 Task: Sort the products by relevance.
Action: Mouse moved to (28, 70)
Screenshot: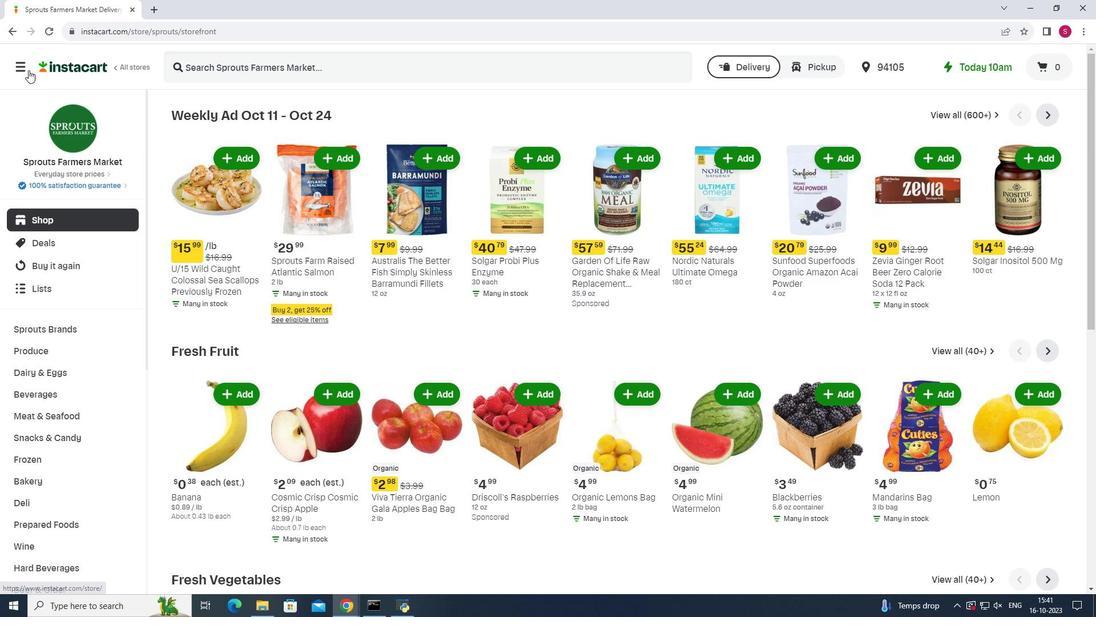 
Action: Mouse pressed left at (28, 70)
Screenshot: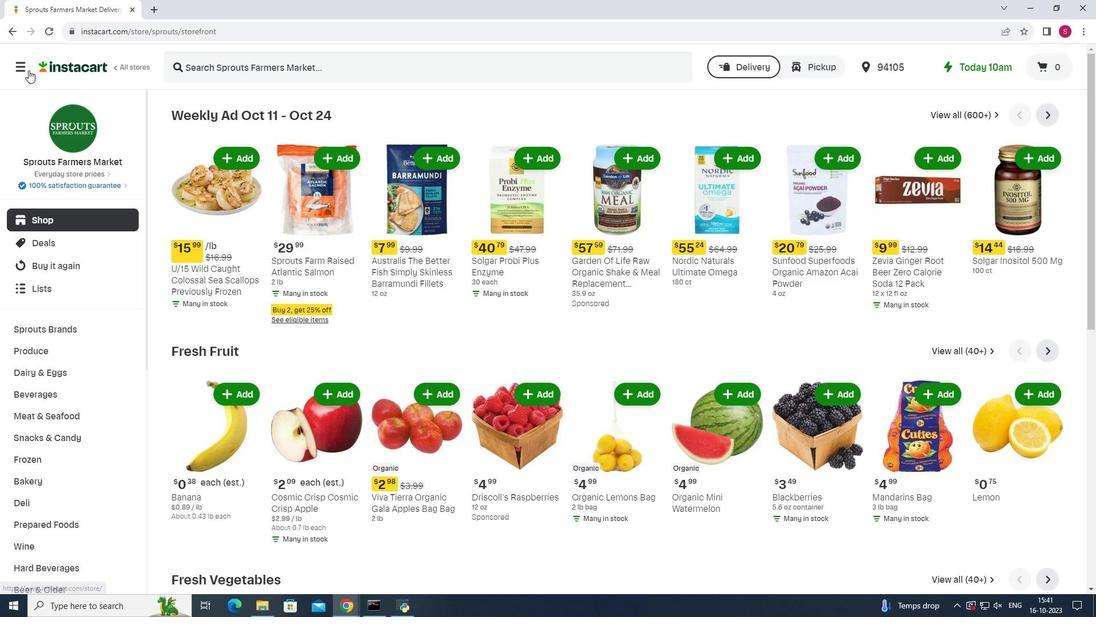 
Action: Mouse moved to (49, 301)
Screenshot: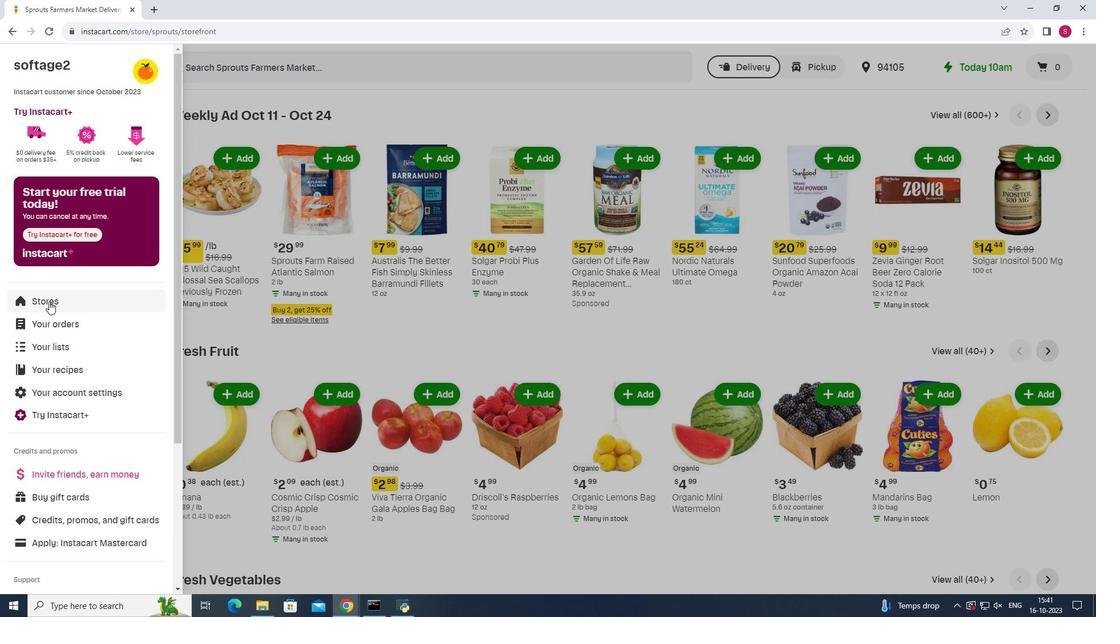 
Action: Mouse pressed left at (49, 301)
Screenshot: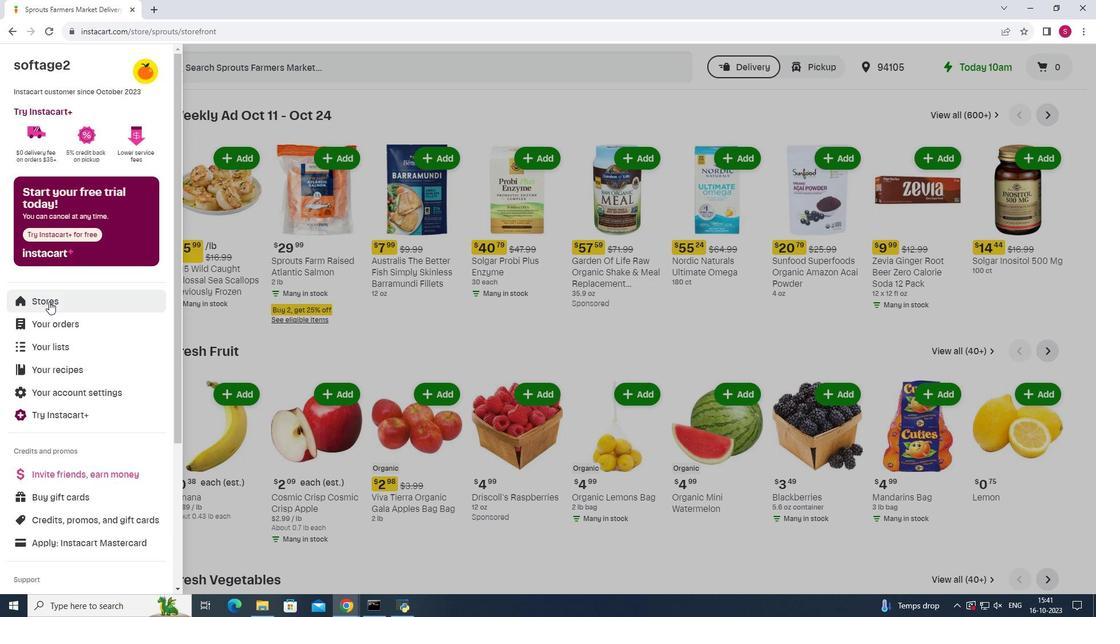 
Action: Mouse moved to (266, 106)
Screenshot: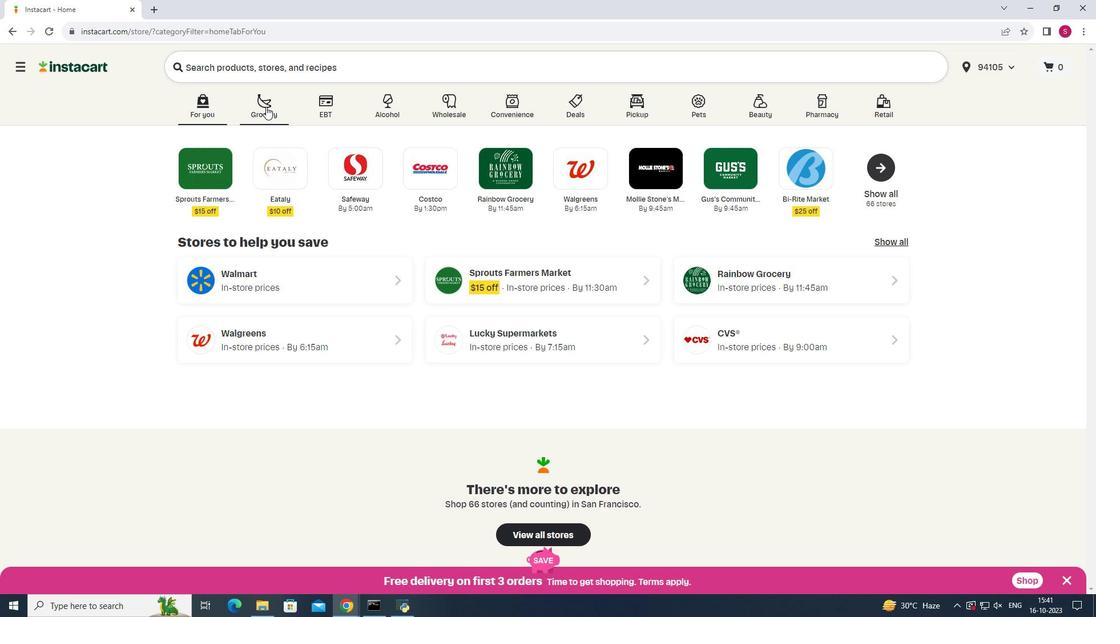 
Action: Mouse pressed left at (266, 106)
Screenshot: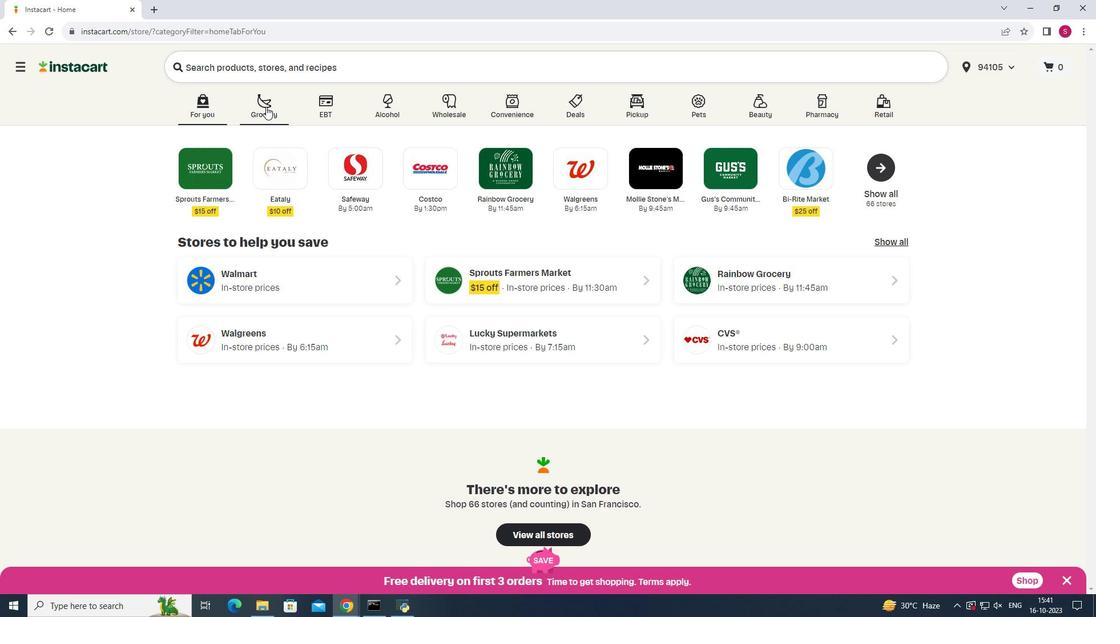 
Action: Mouse pressed left at (266, 106)
Screenshot: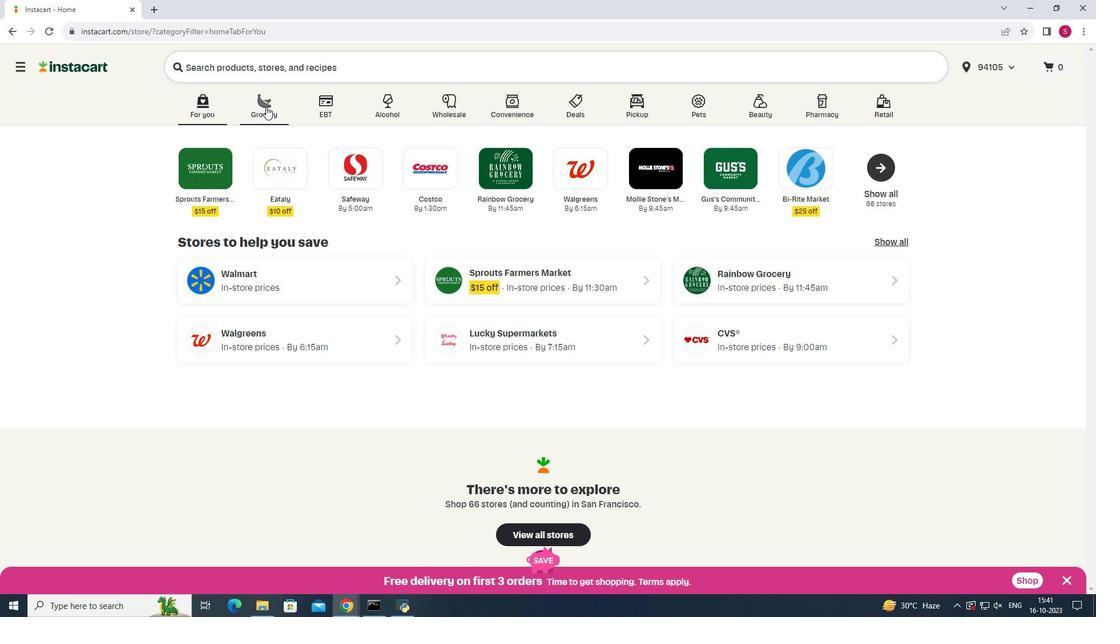 
Action: Mouse moved to (816, 156)
Screenshot: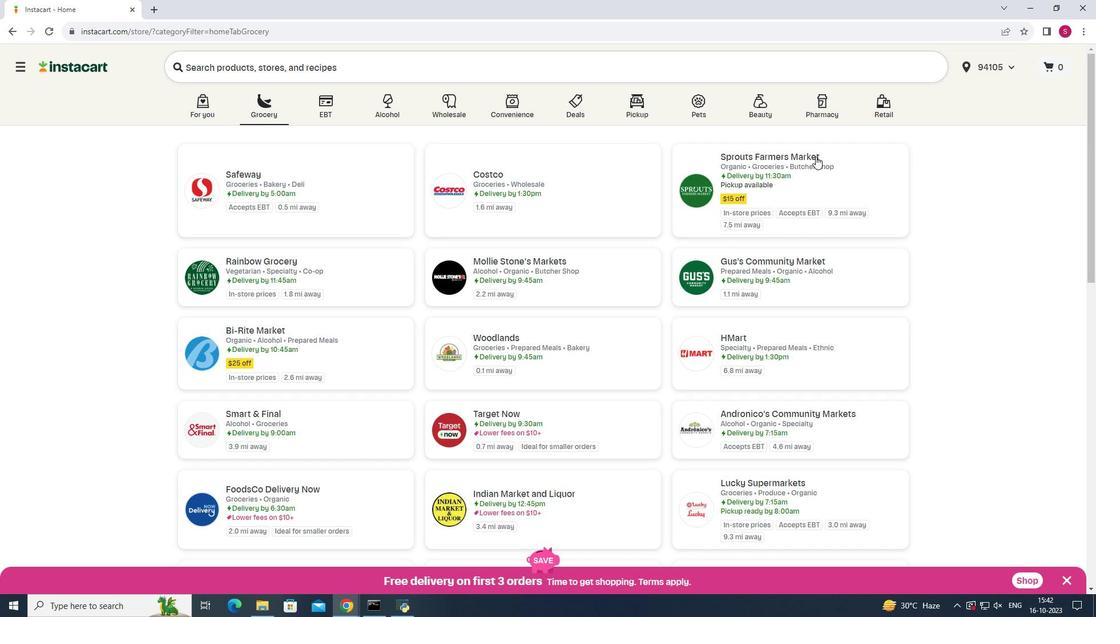 
Action: Mouse pressed left at (816, 156)
Screenshot: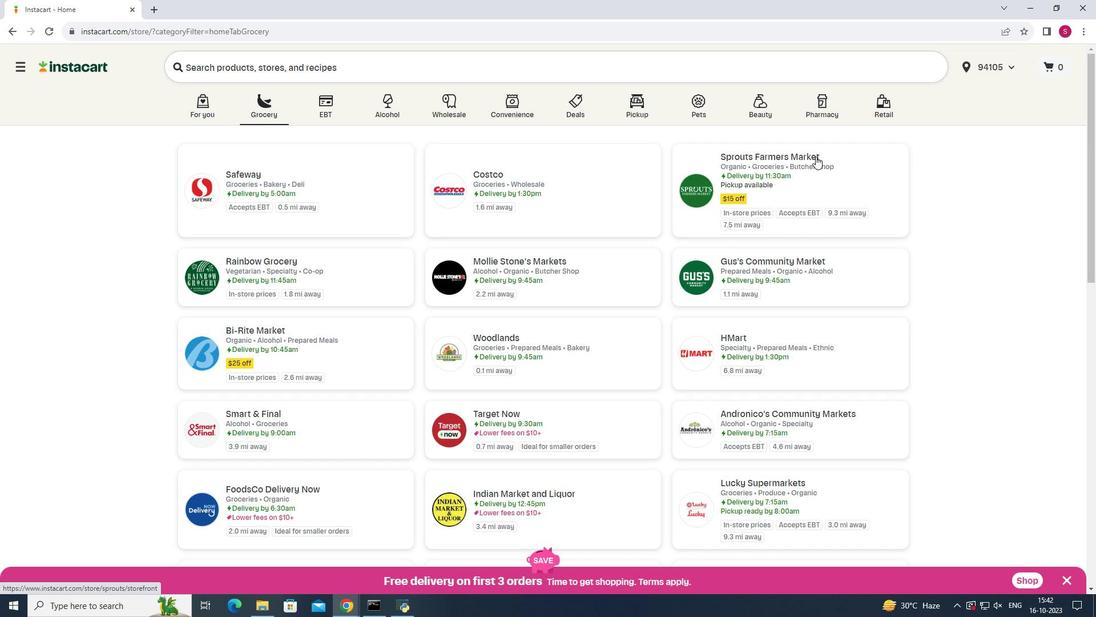 
Action: Mouse moved to (61, 415)
Screenshot: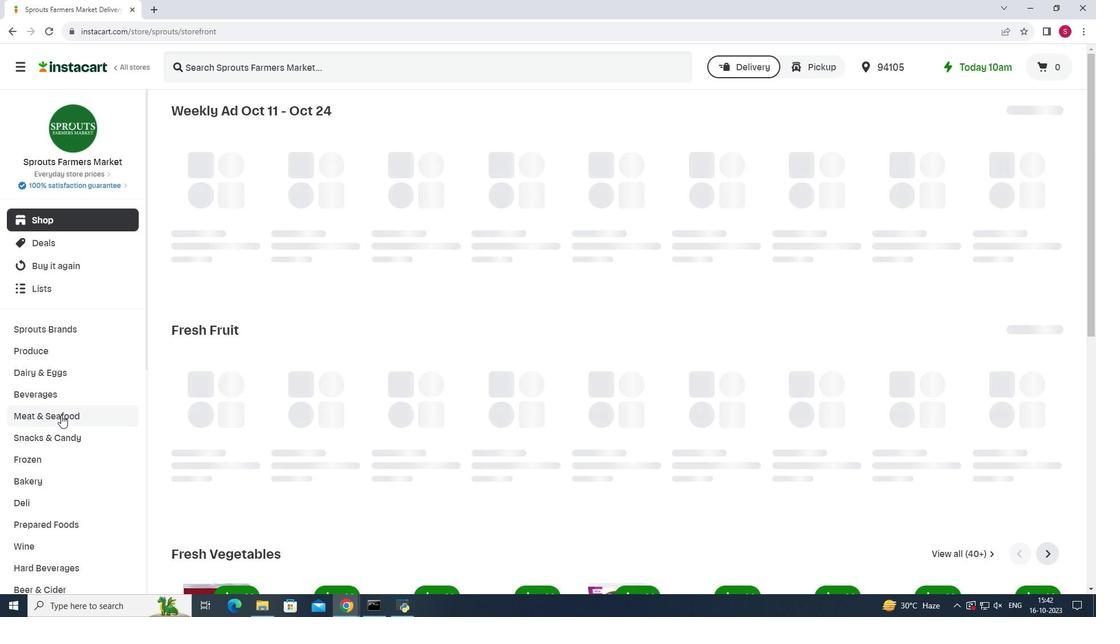 
Action: Mouse pressed left at (61, 415)
Screenshot: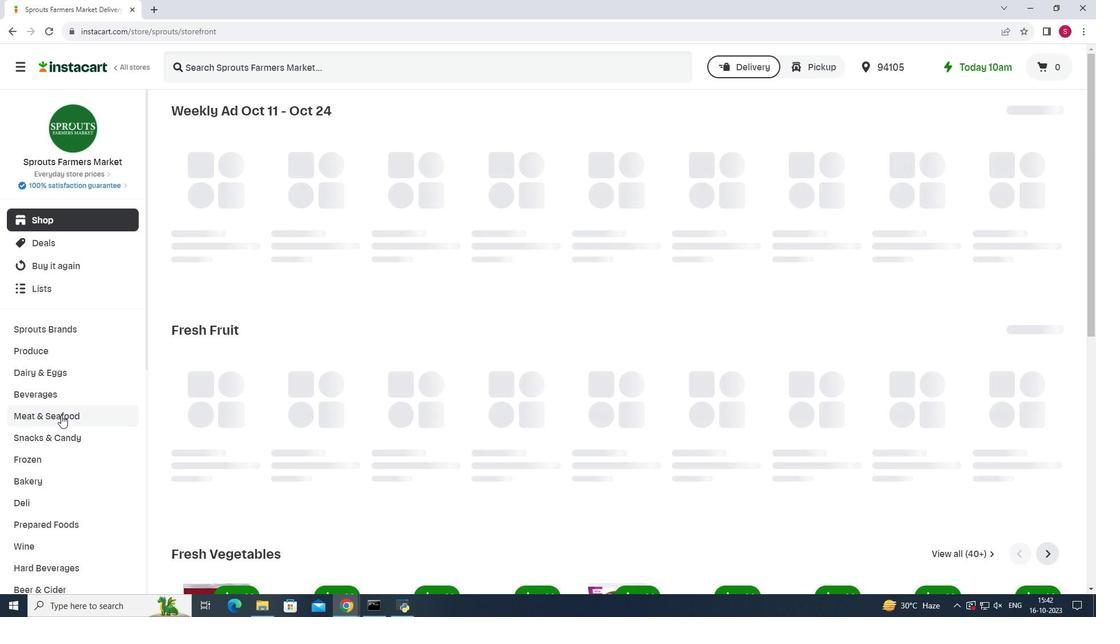 
Action: Mouse pressed left at (61, 415)
Screenshot: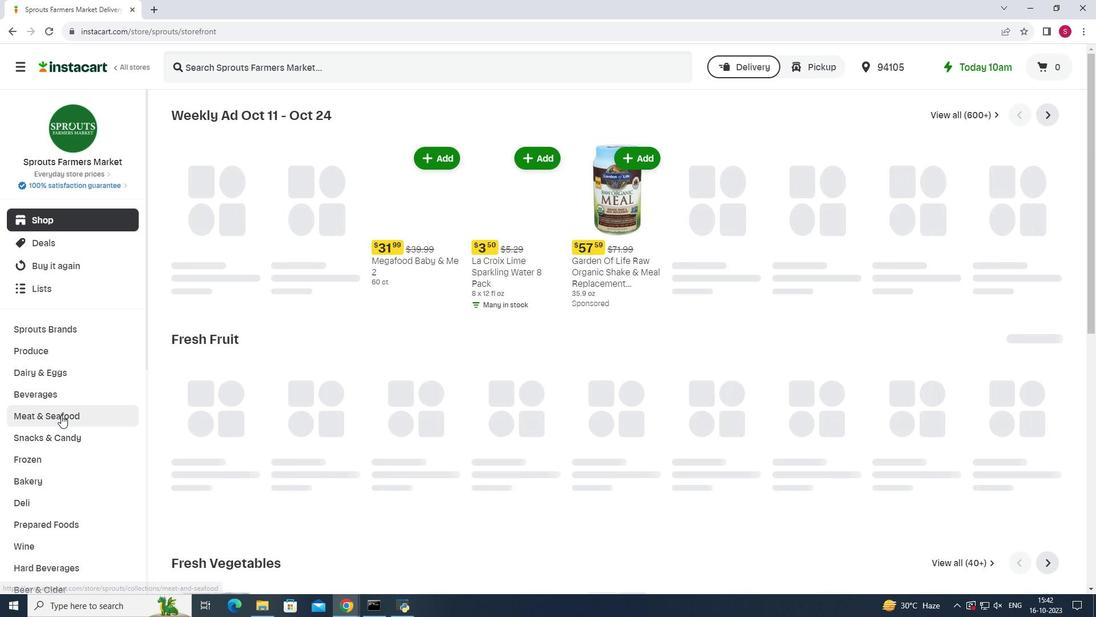 
Action: Mouse moved to (823, 139)
Screenshot: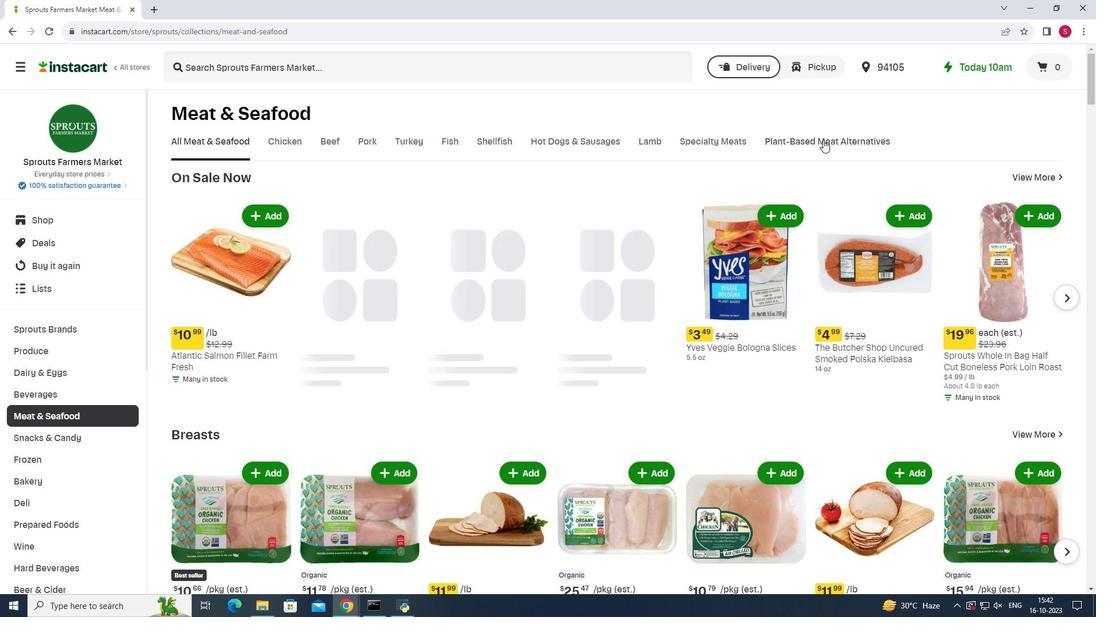 
Action: Mouse pressed left at (823, 139)
Screenshot: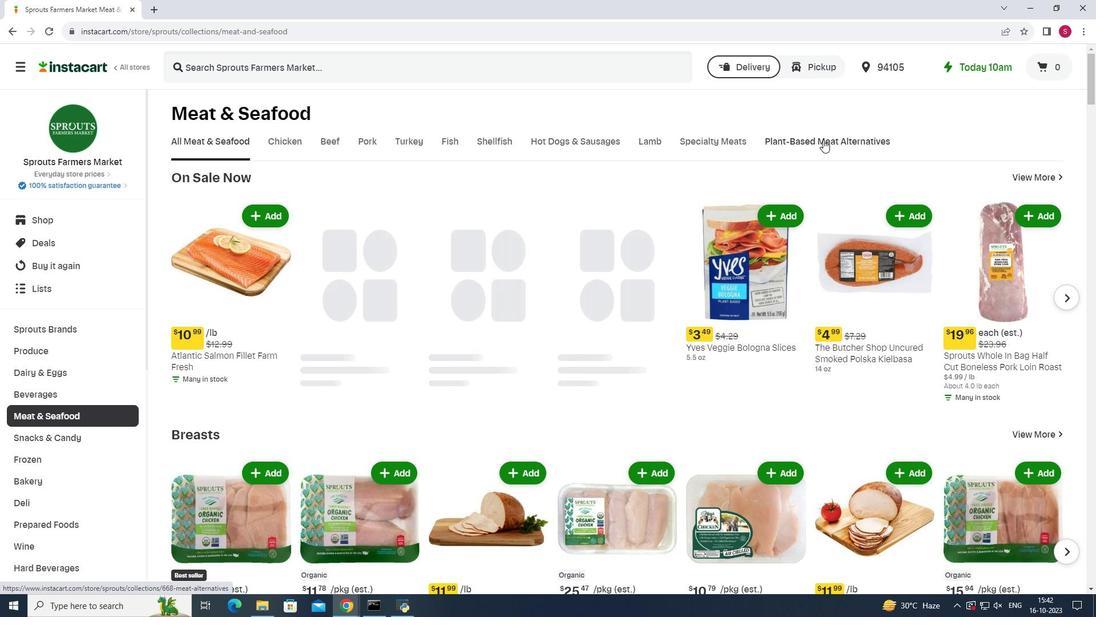 
Action: Mouse pressed left at (823, 139)
Screenshot: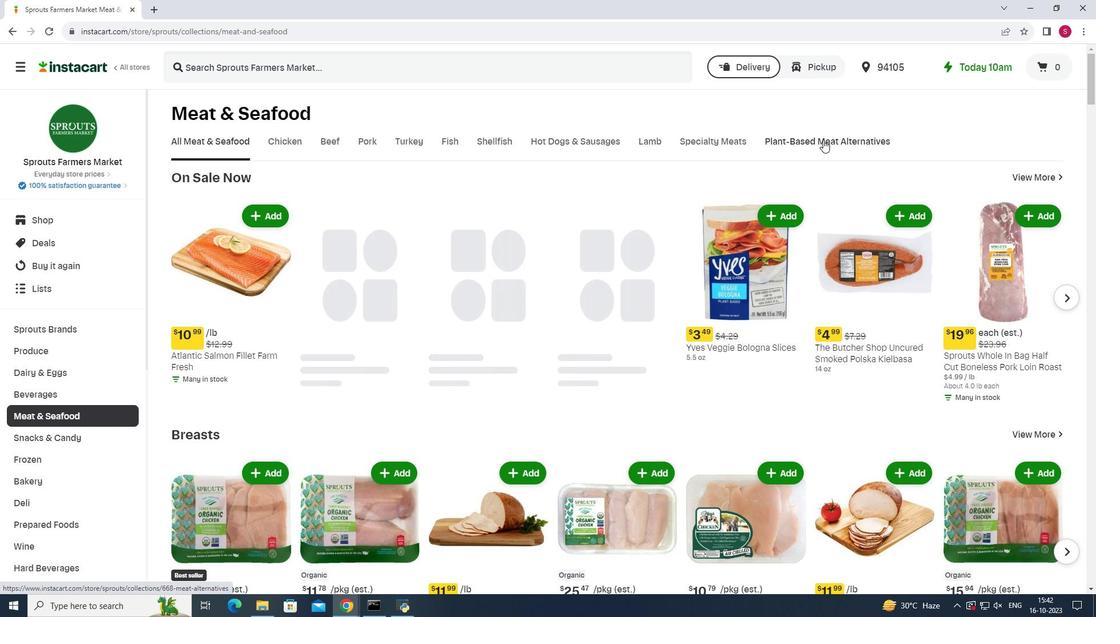 
Action: Mouse moved to (326, 187)
Screenshot: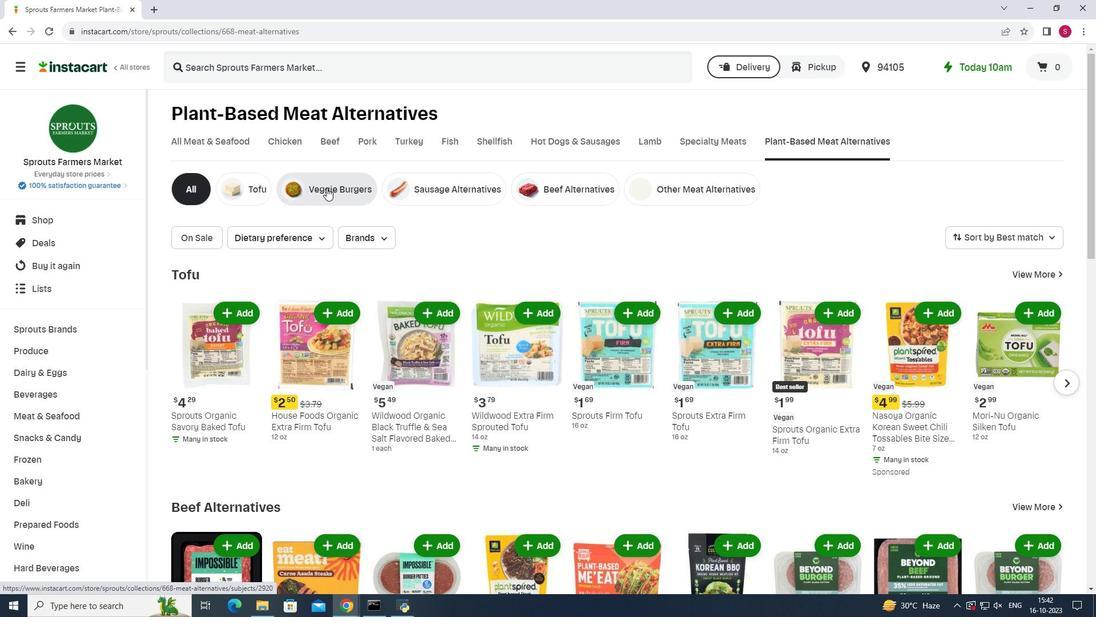 
Action: Mouse pressed left at (326, 187)
Screenshot: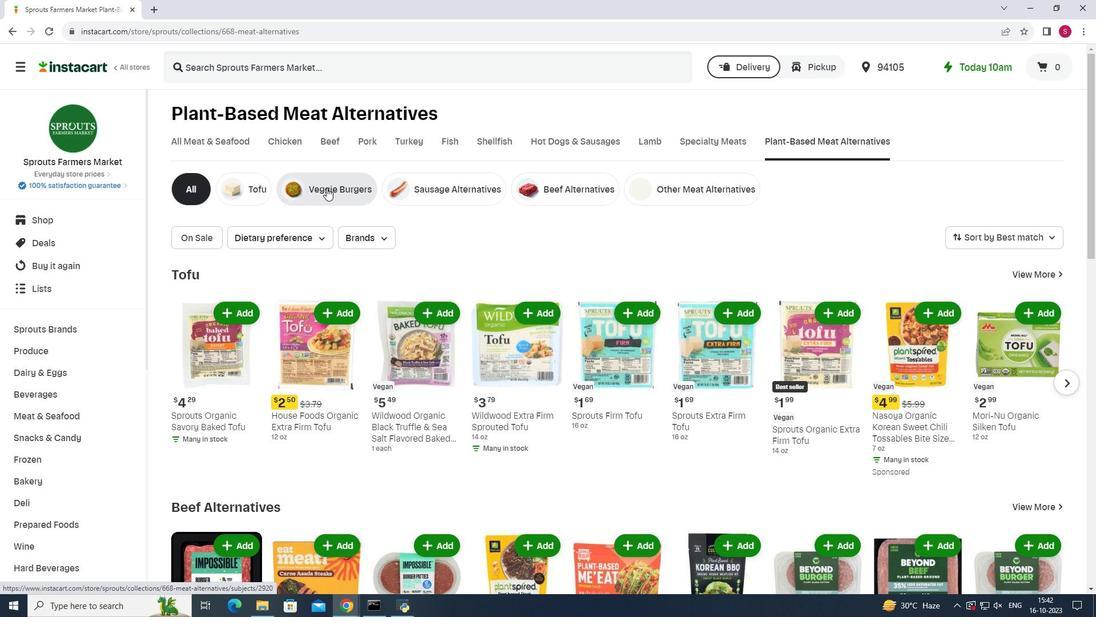 
Action: Mouse moved to (1047, 239)
Screenshot: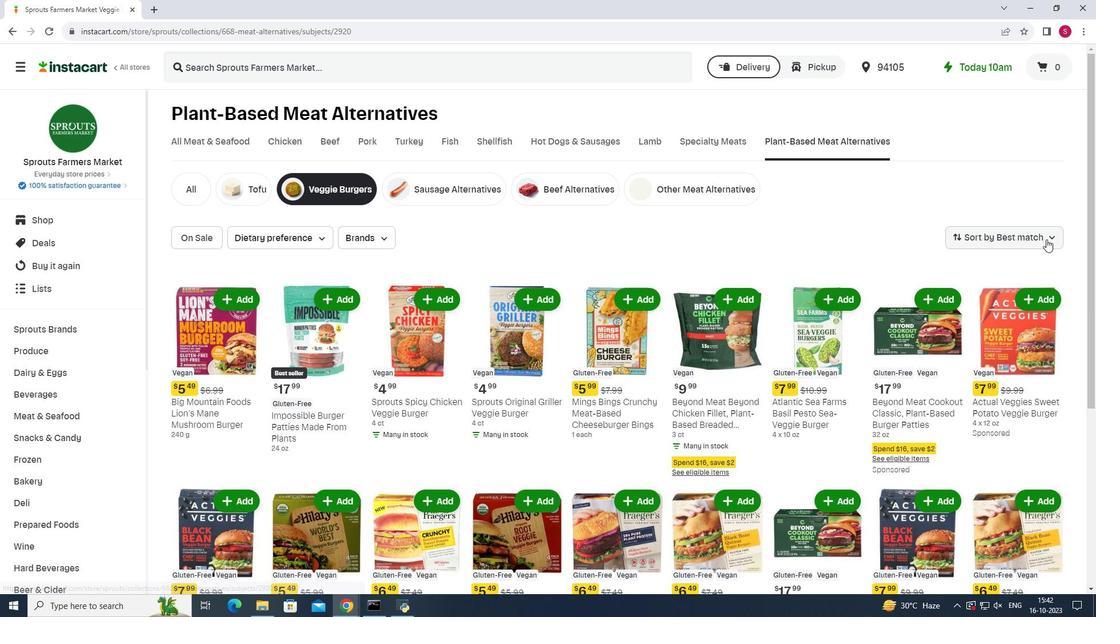 
Action: Mouse pressed left at (1047, 239)
Screenshot: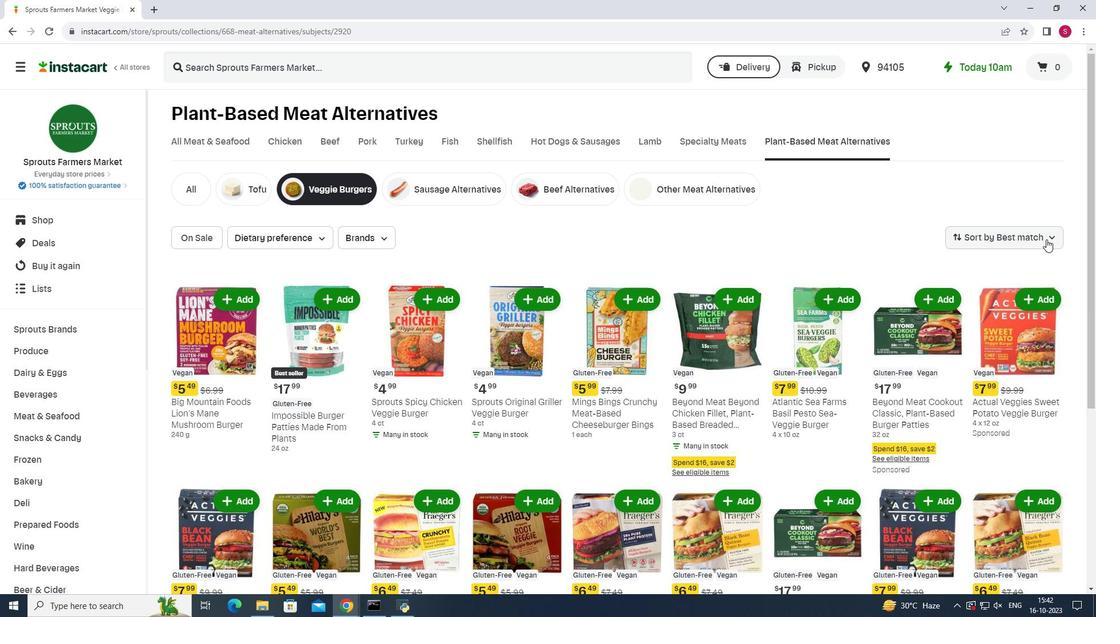 
Action: Mouse moved to (987, 410)
Screenshot: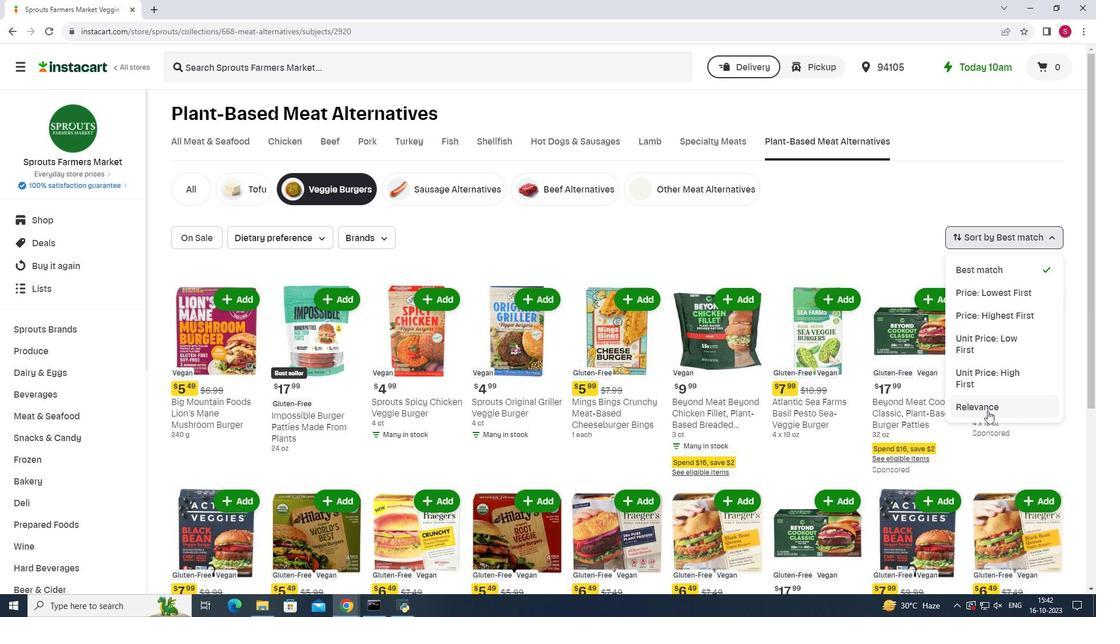 
Action: Mouse pressed left at (987, 410)
Screenshot: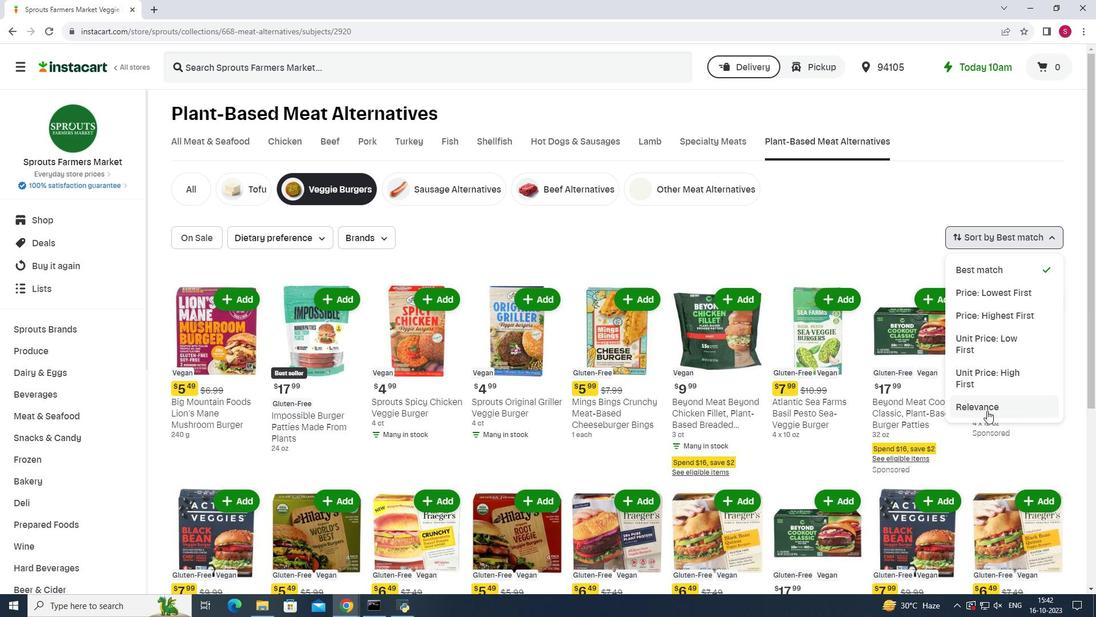 
Action: Mouse moved to (843, 294)
Screenshot: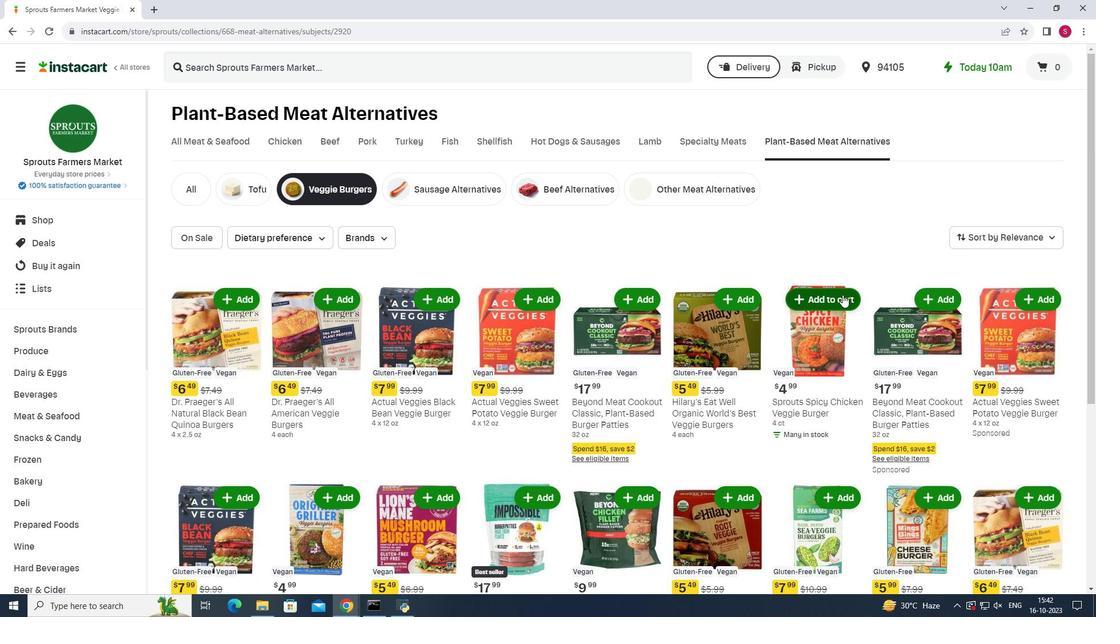 
Action: Mouse scrolled (843, 294) with delta (0, 0)
Screenshot: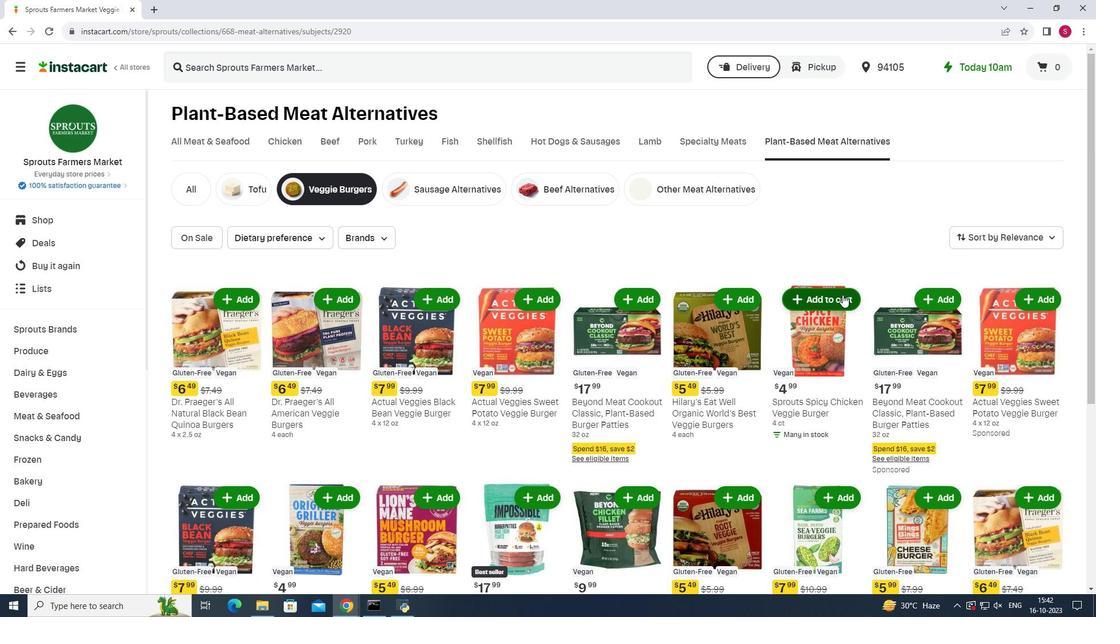 
Action: Mouse moved to (845, 294)
Screenshot: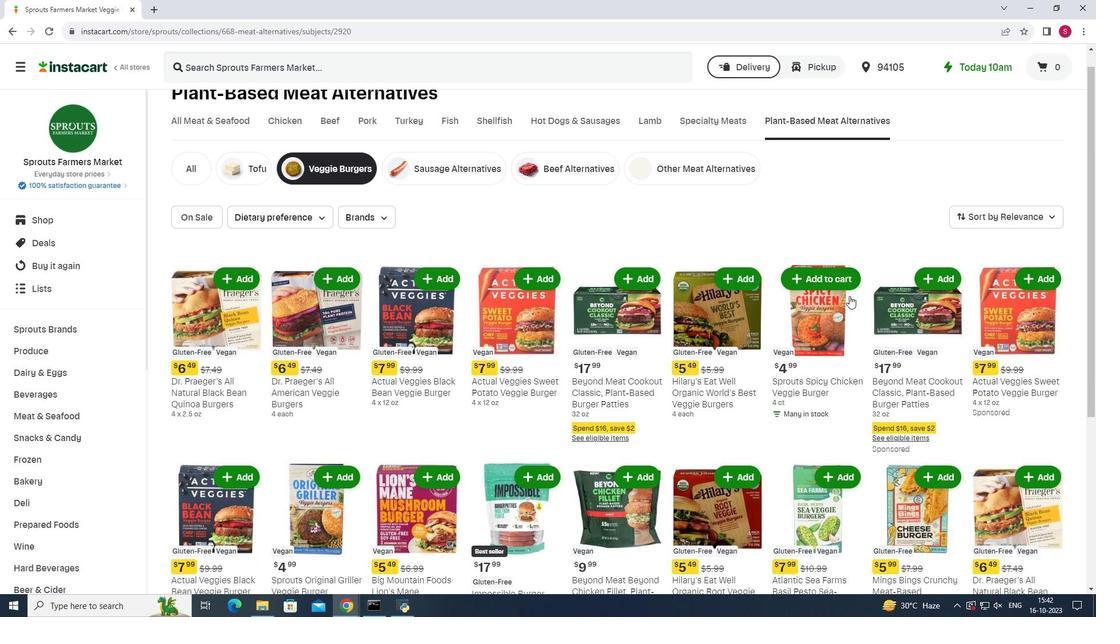 
Action: Mouse scrolled (845, 294) with delta (0, 0)
Screenshot: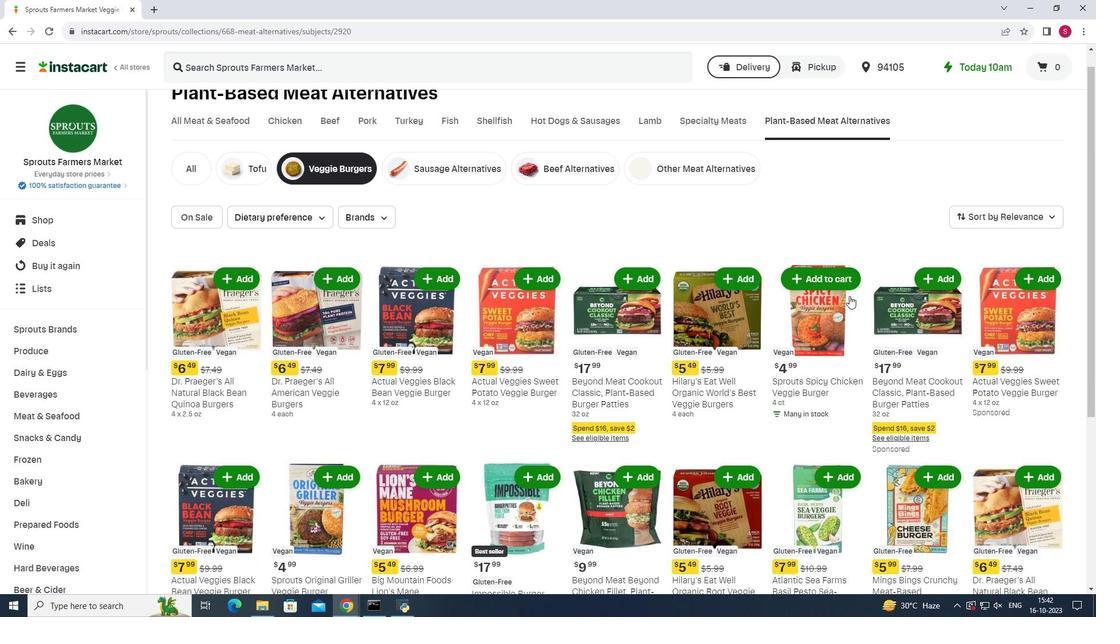 
Action: Mouse moved to (853, 295)
Screenshot: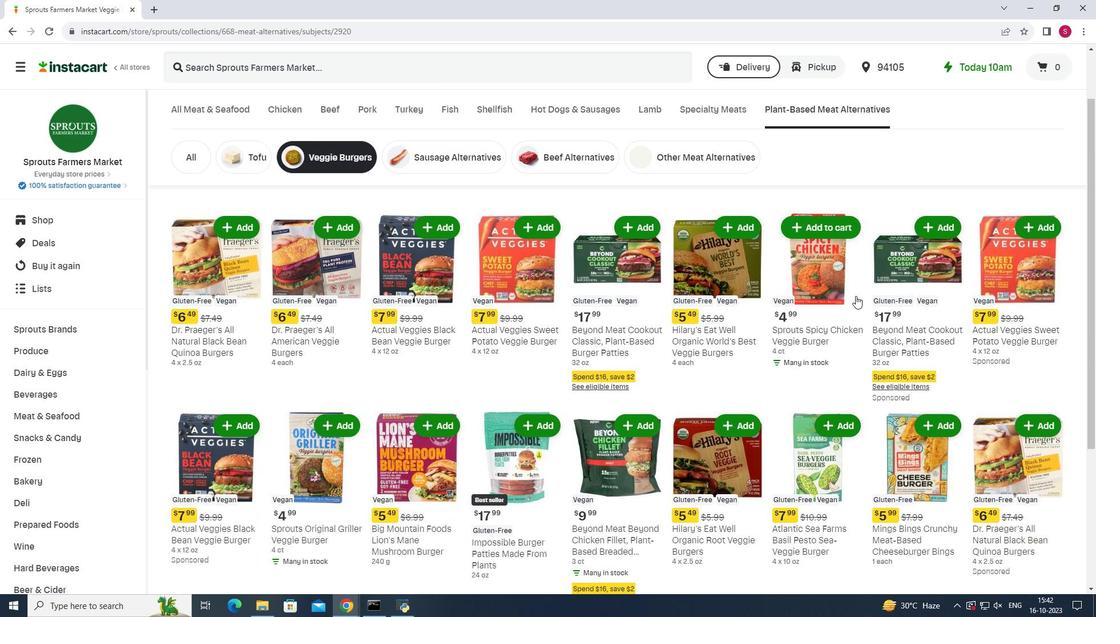 
Action: Mouse scrolled (853, 295) with delta (0, 0)
Screenshot: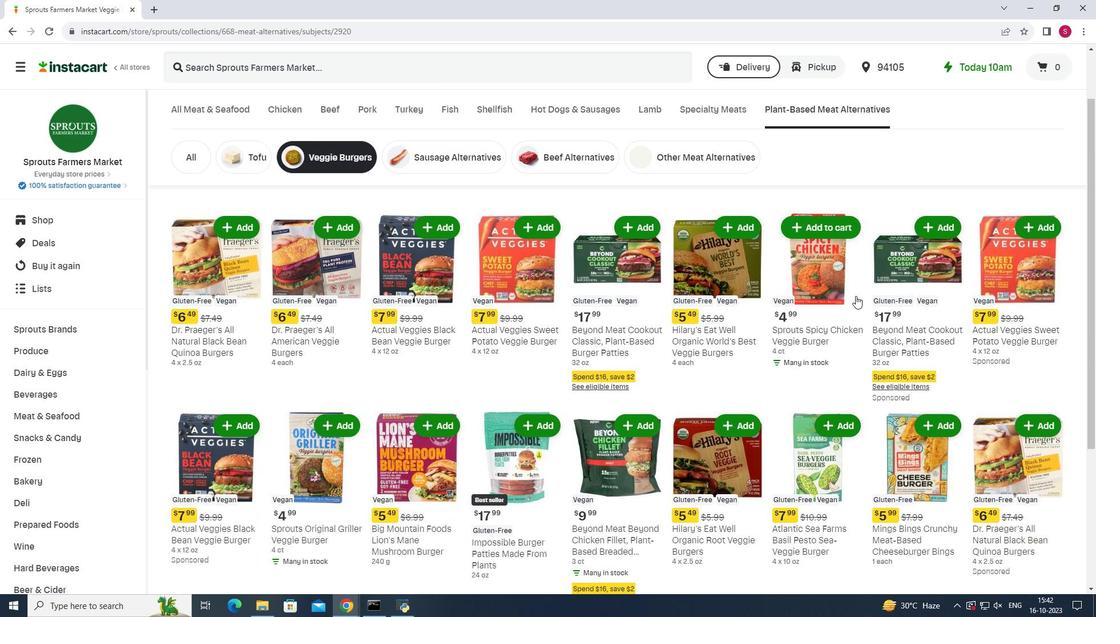 
Action: Mouse moved to (863, 298)
Screenshot: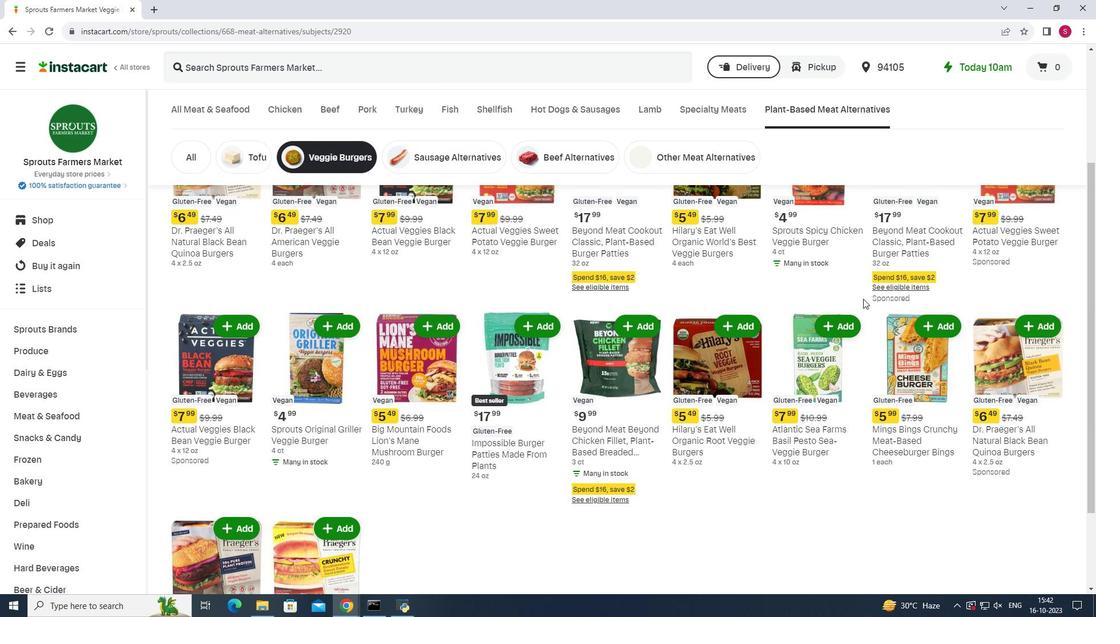 
Action: Mouse scrolled (863, 298) with delta (0, 0)
Screenshot: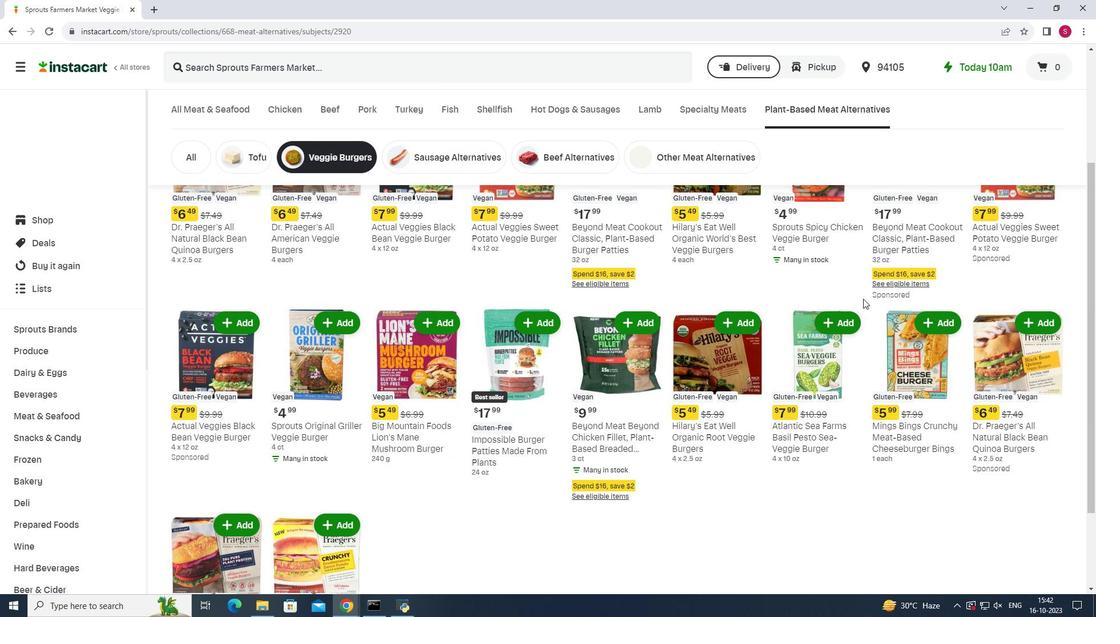 
Action: Mouse scrolled (863, 298) with delta (0, 0)
Screenshot: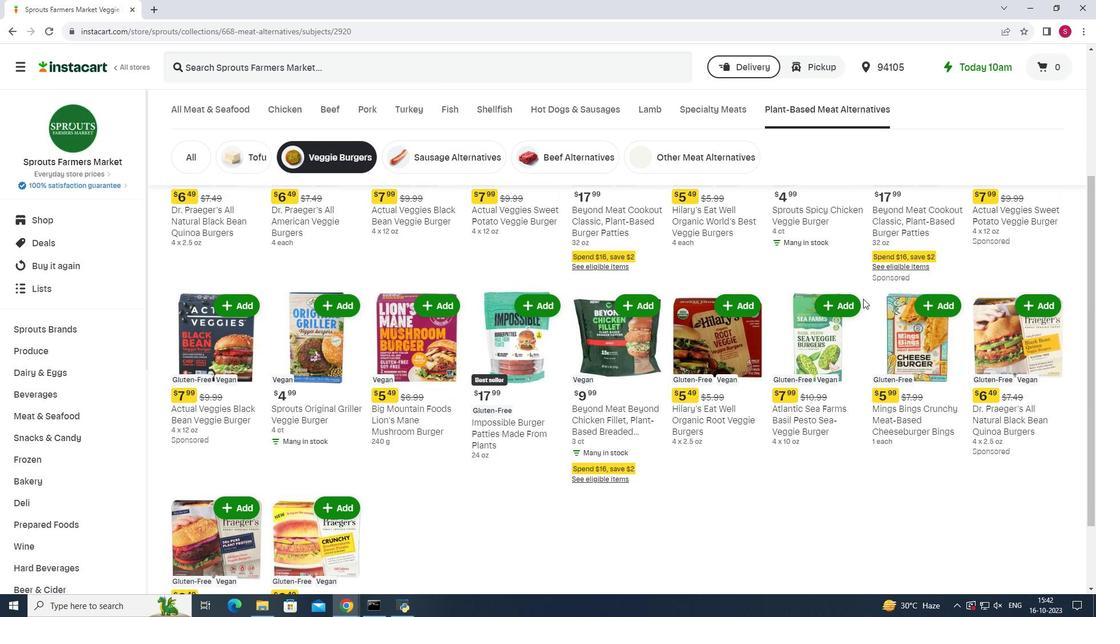 
Action: Mouse scrolled (863, 298) with delta (0, 0)
Screenshot: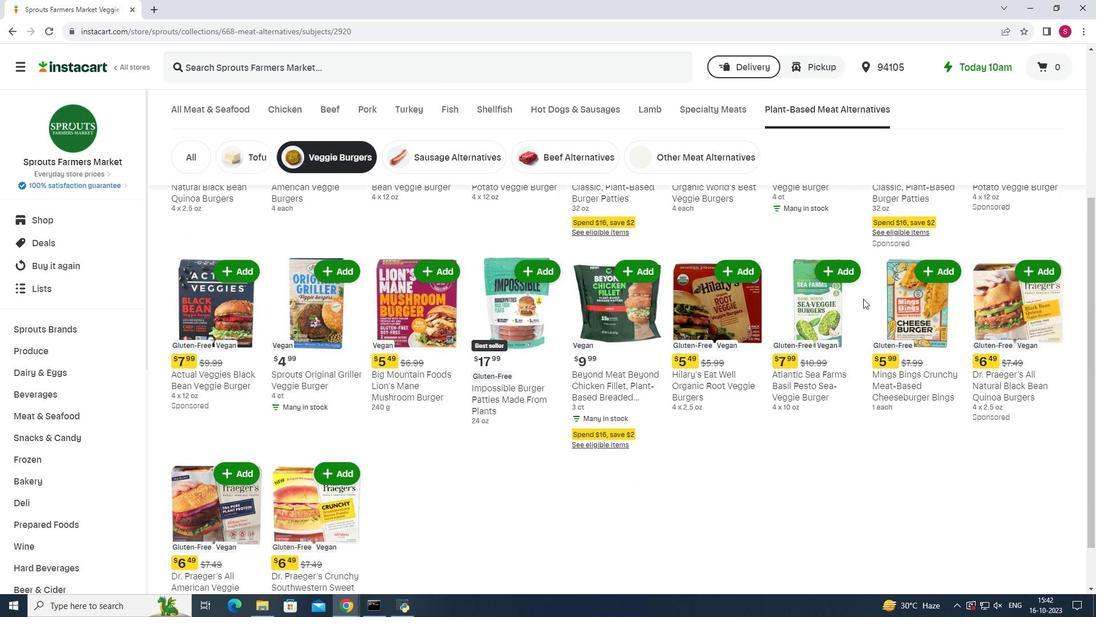
Action: Mouse scrolled (863, 298) with delta (0, 0)
Screenshot: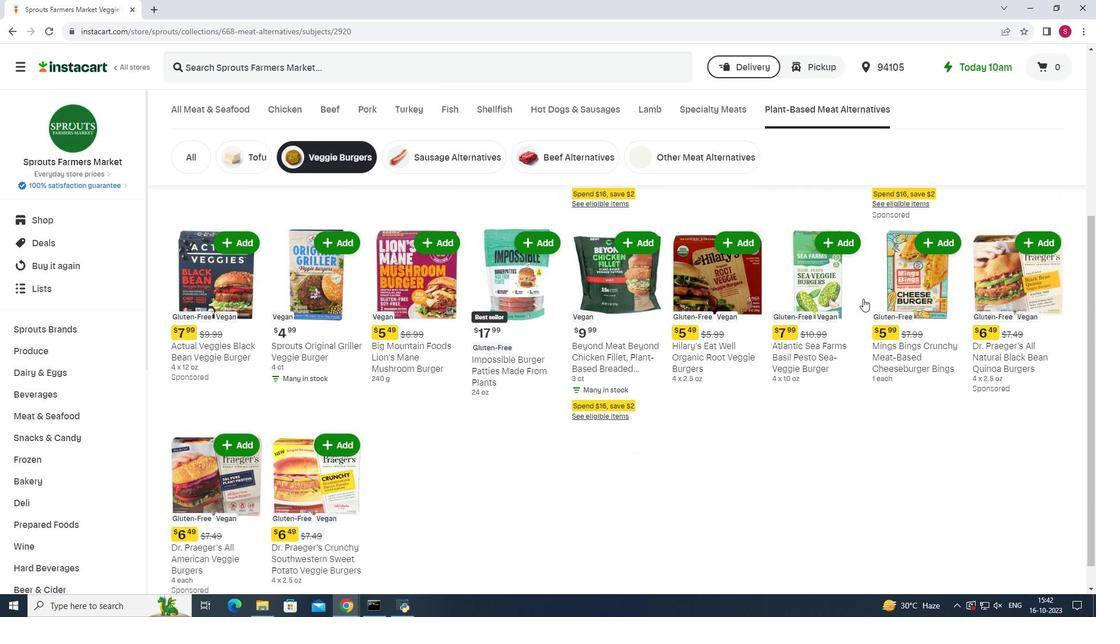 
Action: Mouse moved to (941, 301)
Screenshot: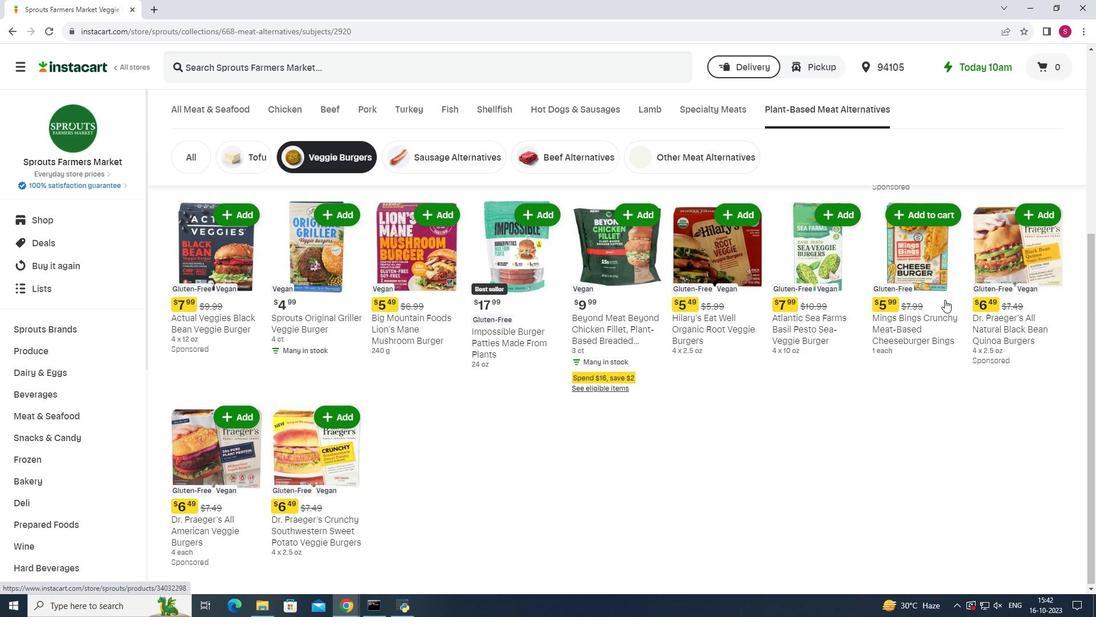 
Action: Mouse scrolled (941, 302) with delta (0, 0)
Screenshot: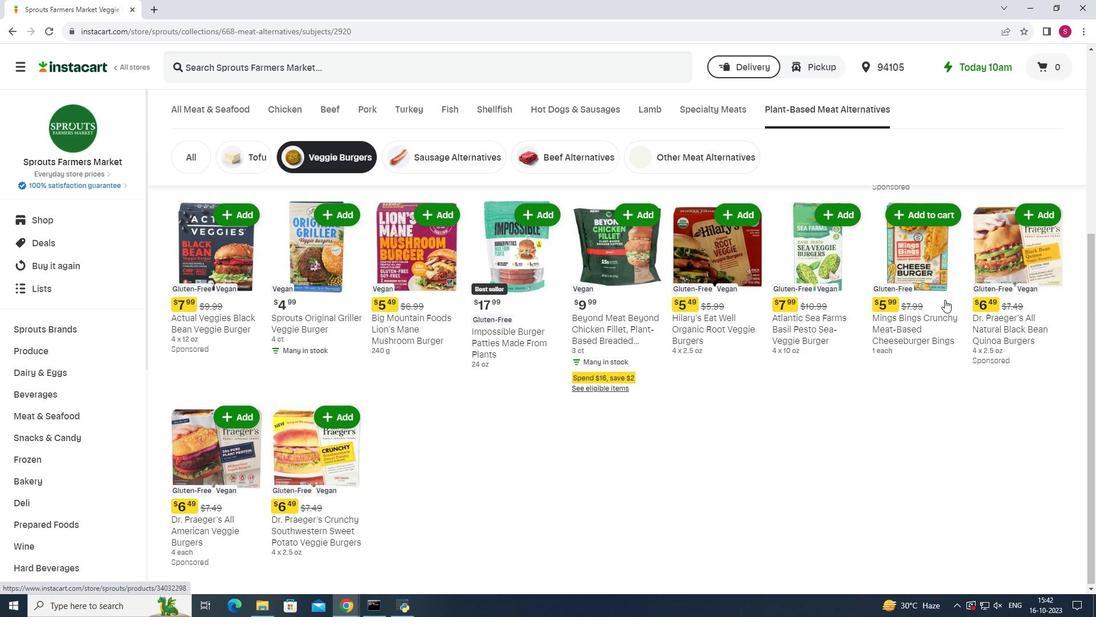 
Action: Mouse moved to (943, 301)
Screenshot: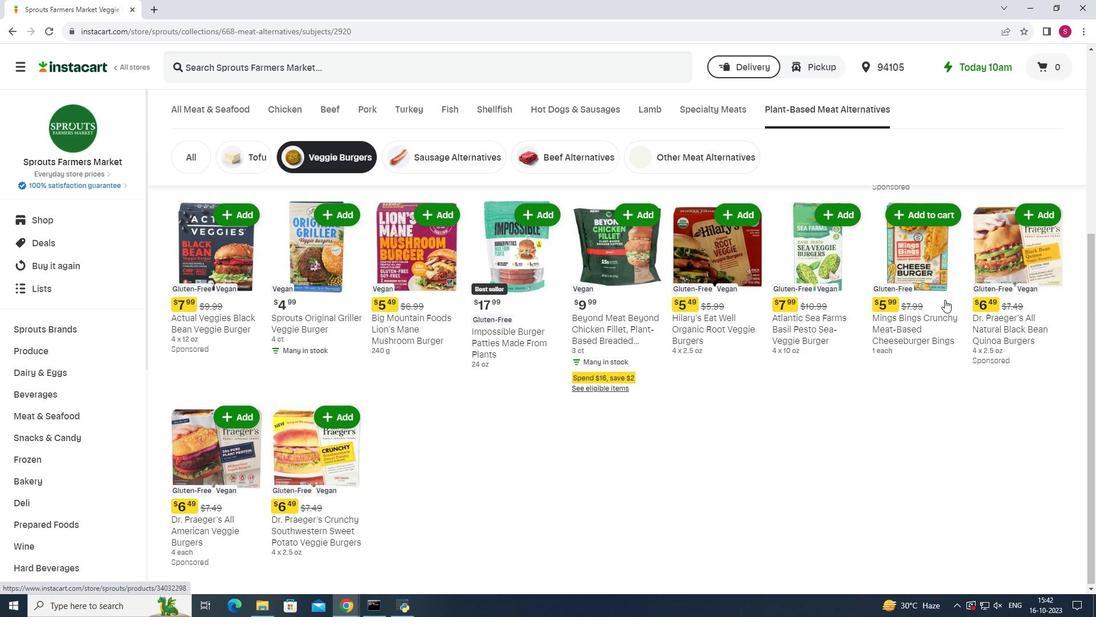 
Action: Mouse scrolled (943, 301) with delta (0, 0)
Screenshot: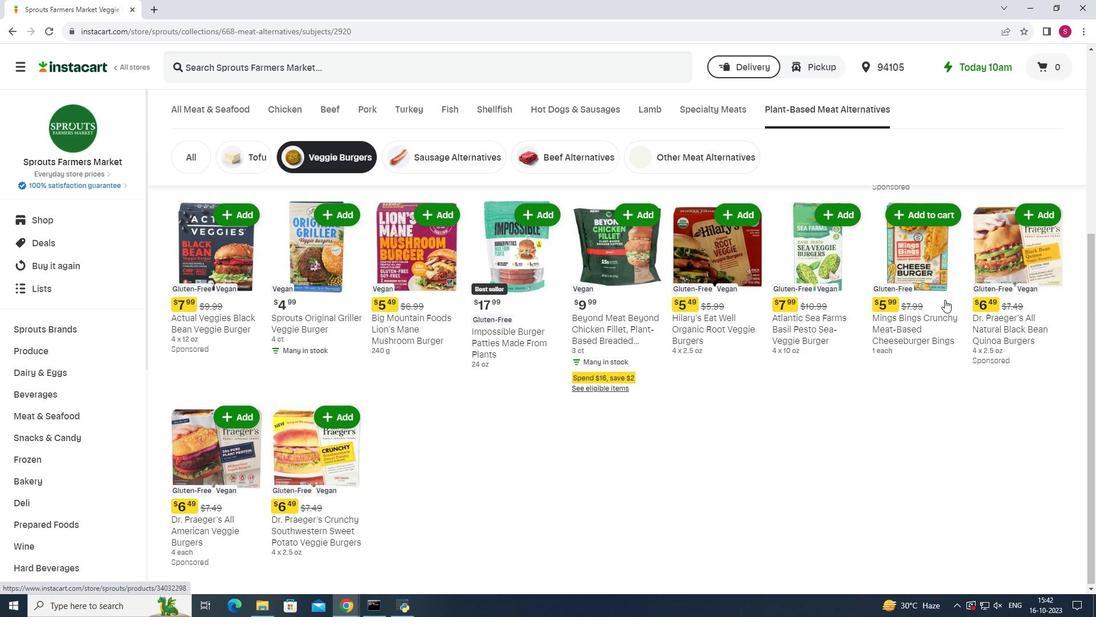 
Action: Mouse moved to (945, 299)
Screenshot: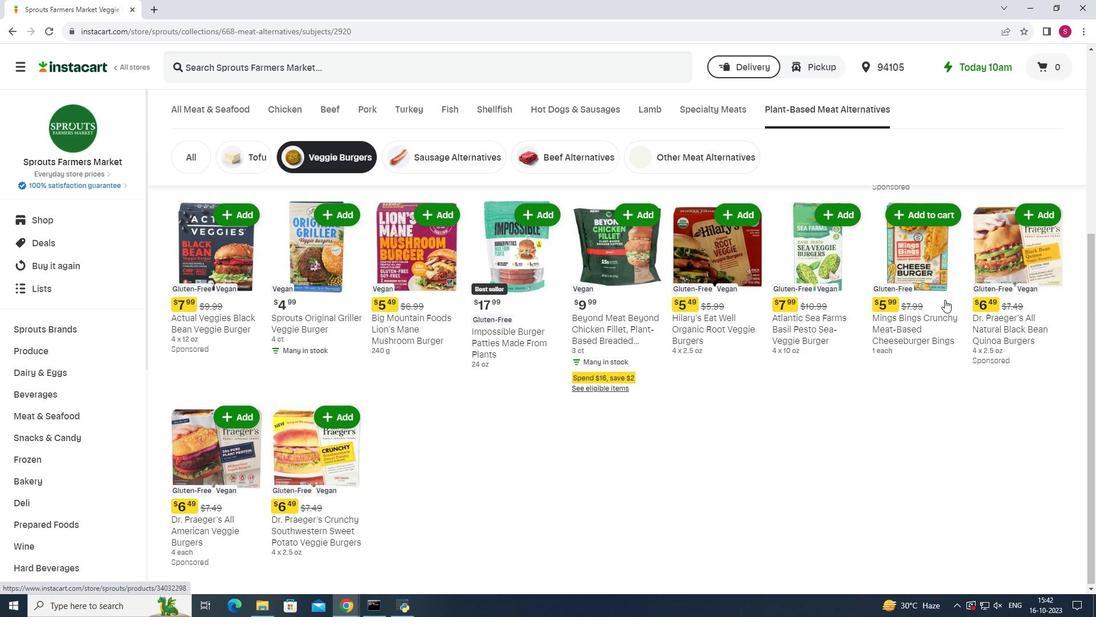 
Action: Mouse scrolled (945, 300) with delta (0, 0)
Screenshot: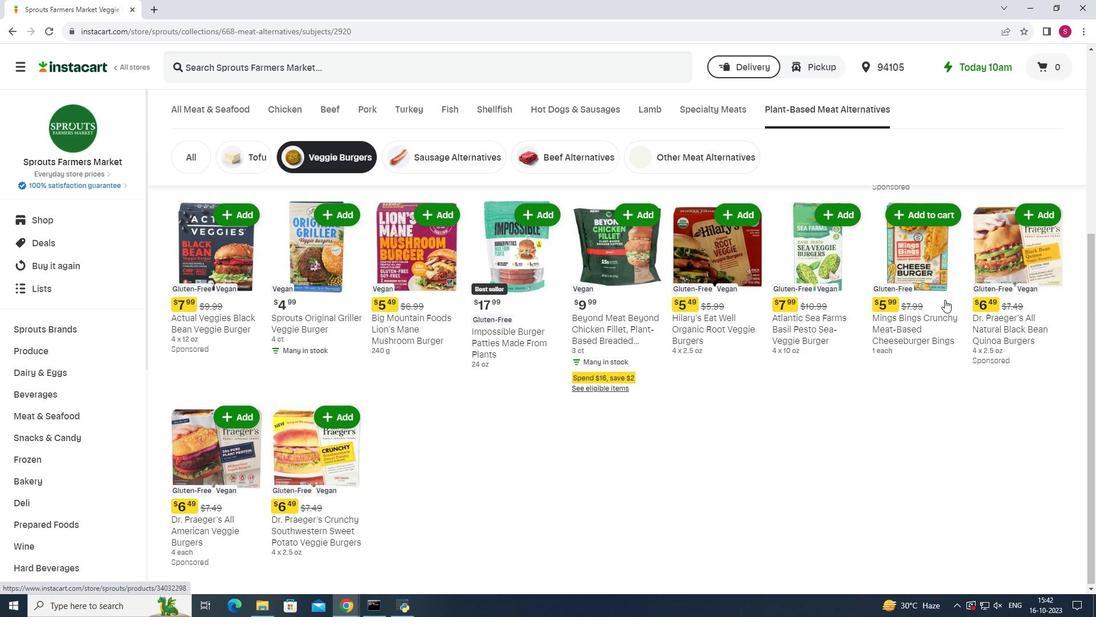 
Action: Mouse moved to (945, 299)
Screenshot: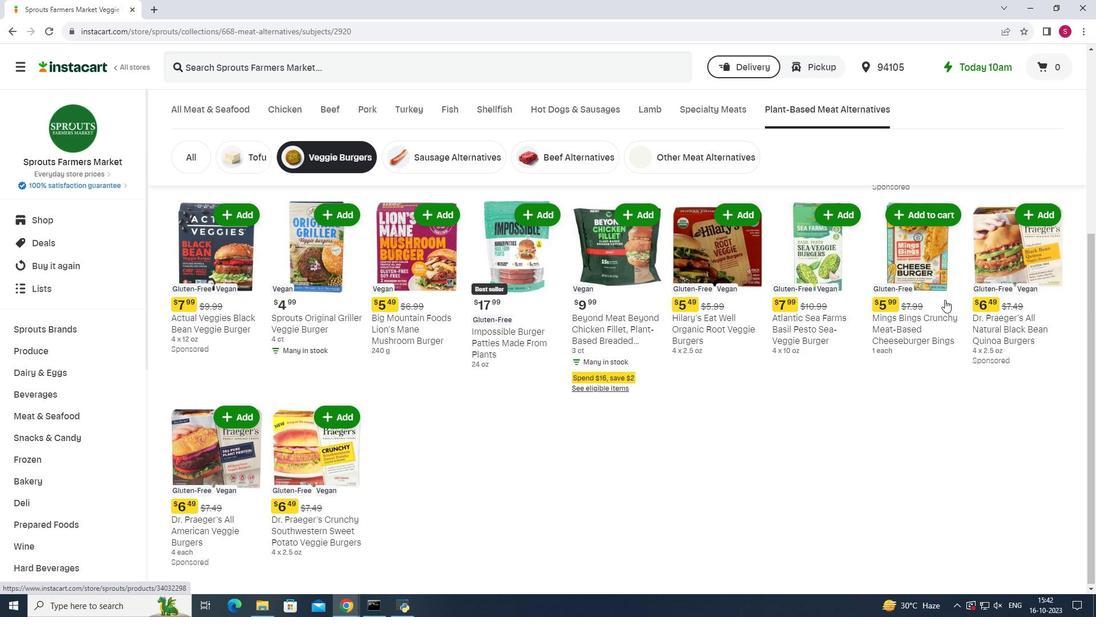 
Action: Mouse scrolled (945, 300) with delta (0, 0)
Screenshot: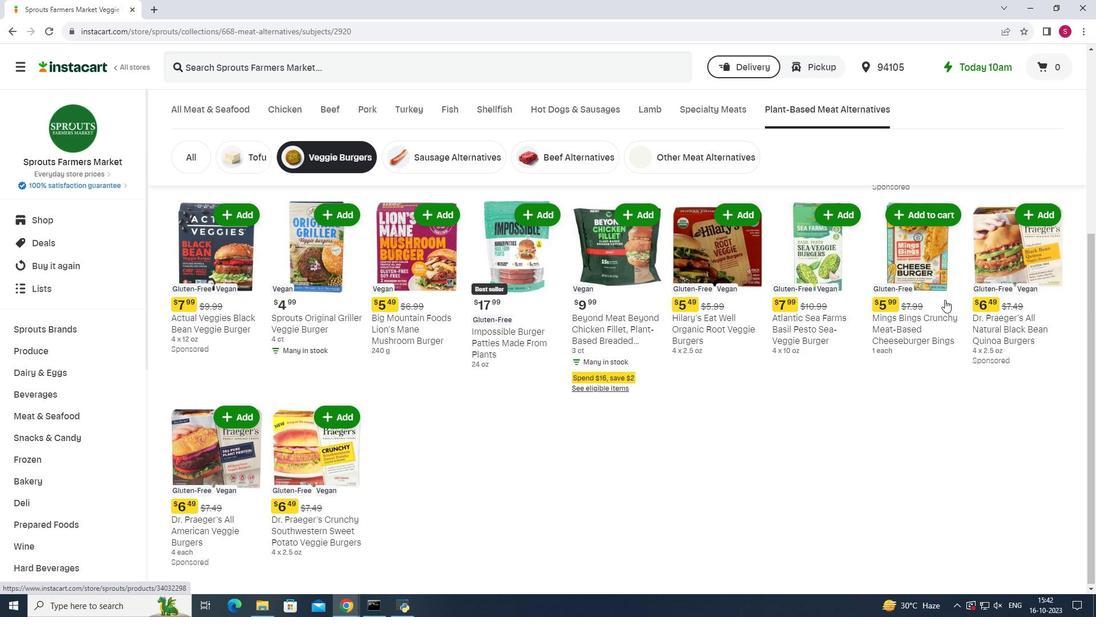 
Action: Mouse scrolled (945, 300) with delta (0, 0)
Screenshot: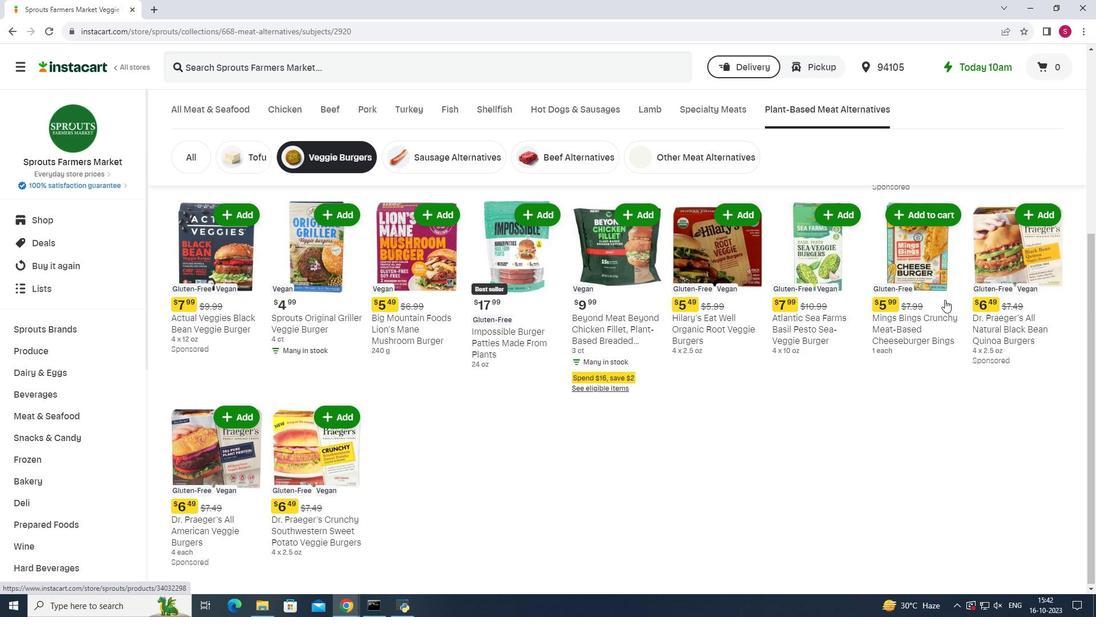 
Action: Mouse scrolled (945, 300) with delta (0, 0)
Screenshot: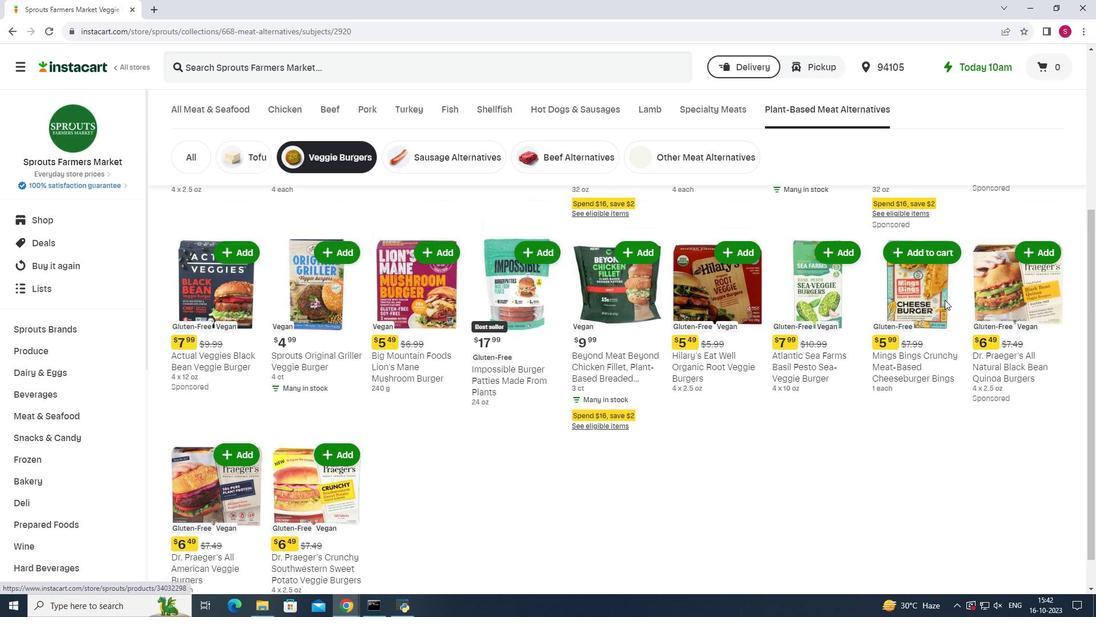 
Action: Mouse scrolled (945, 300) with delta (0, 0)
Screenshot: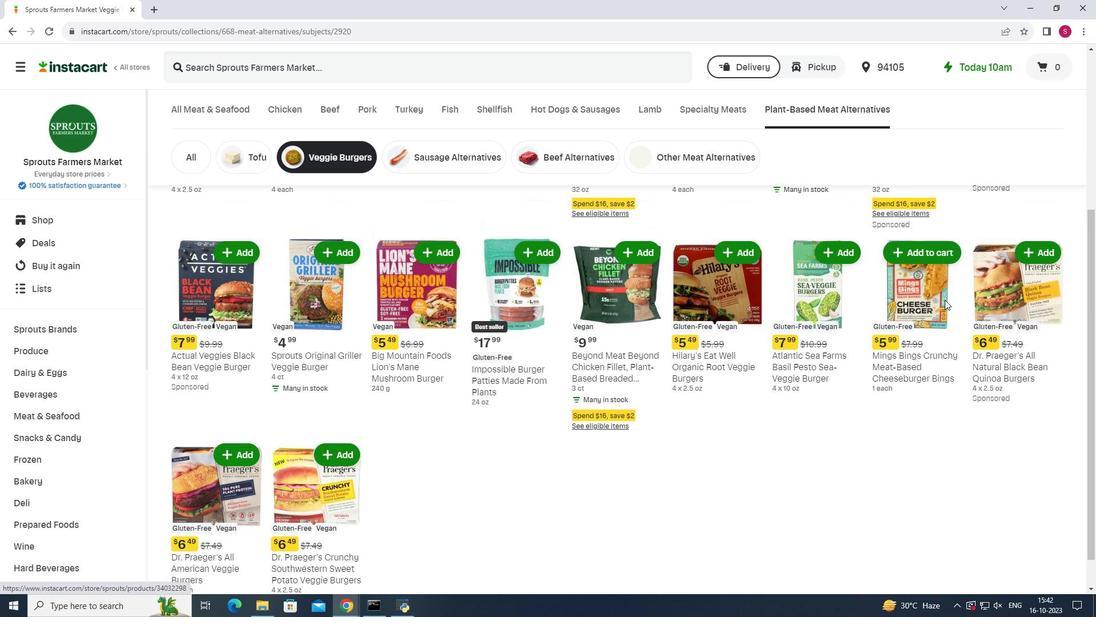 
Action: Mouse scrolled (945, 300) with delta (0, 0)
Screenshot: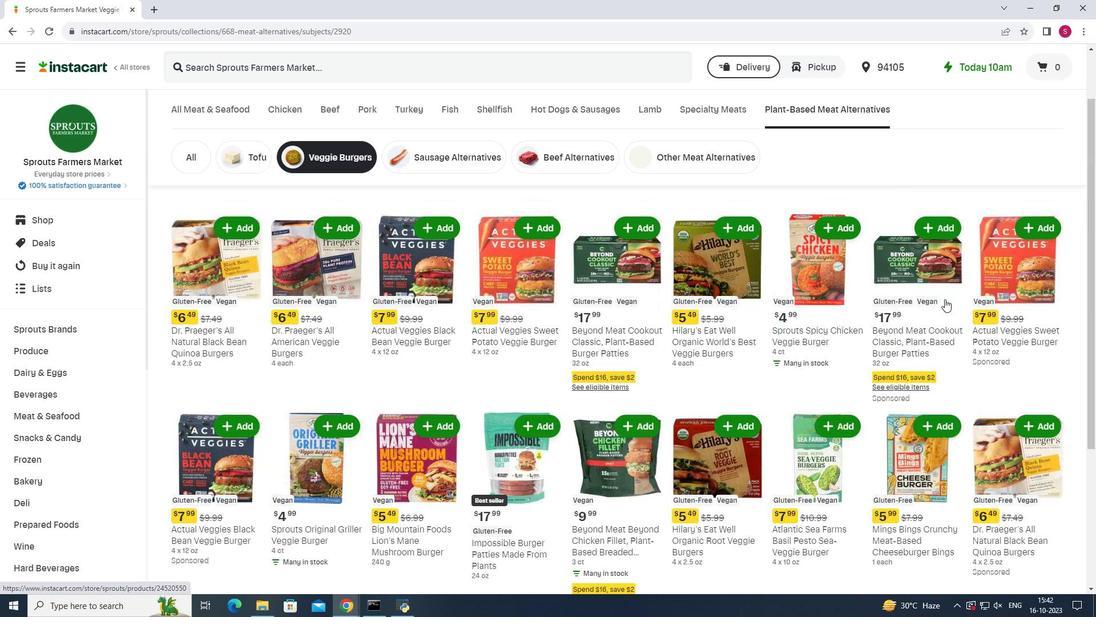 
Action: Mouse moved to (885, 340)
Screenshot: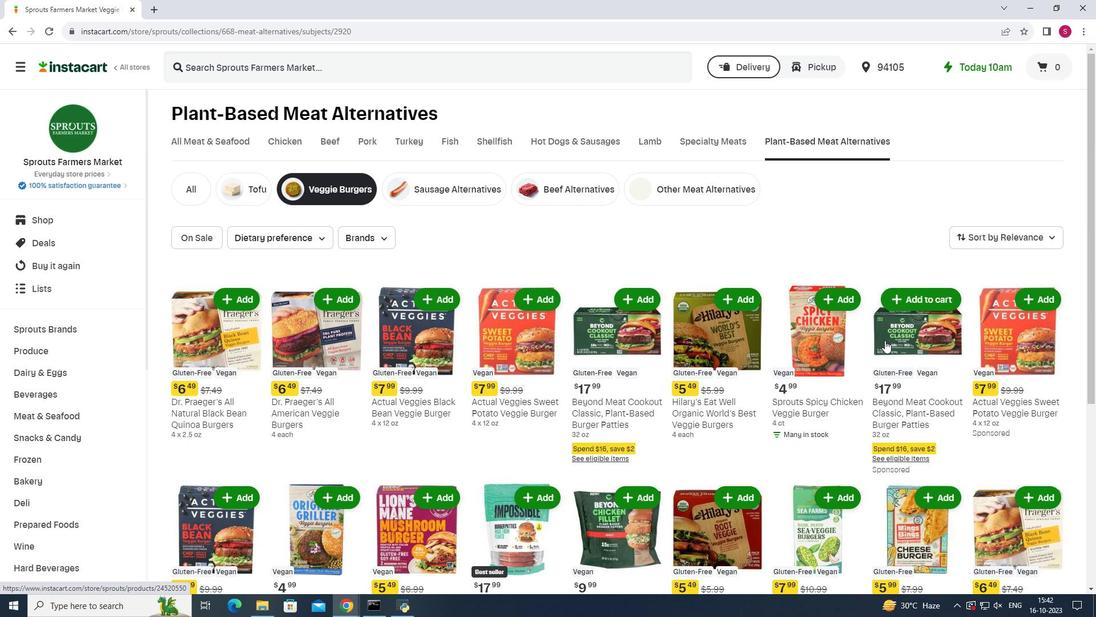 
